 Task: Create a recurring task titled 'New Training' with a due date of 7/26/2023, high priority, assigned to 'Prateek Kumar', and categorized as 'Red category'. Include a description to identify potential suppliers, evaluate capabilities, negotiate terms, and present recommendations. Set the task to recur monthly until 7/26/2024.
Action: Mouse moved to (15, 173)
Screenshot: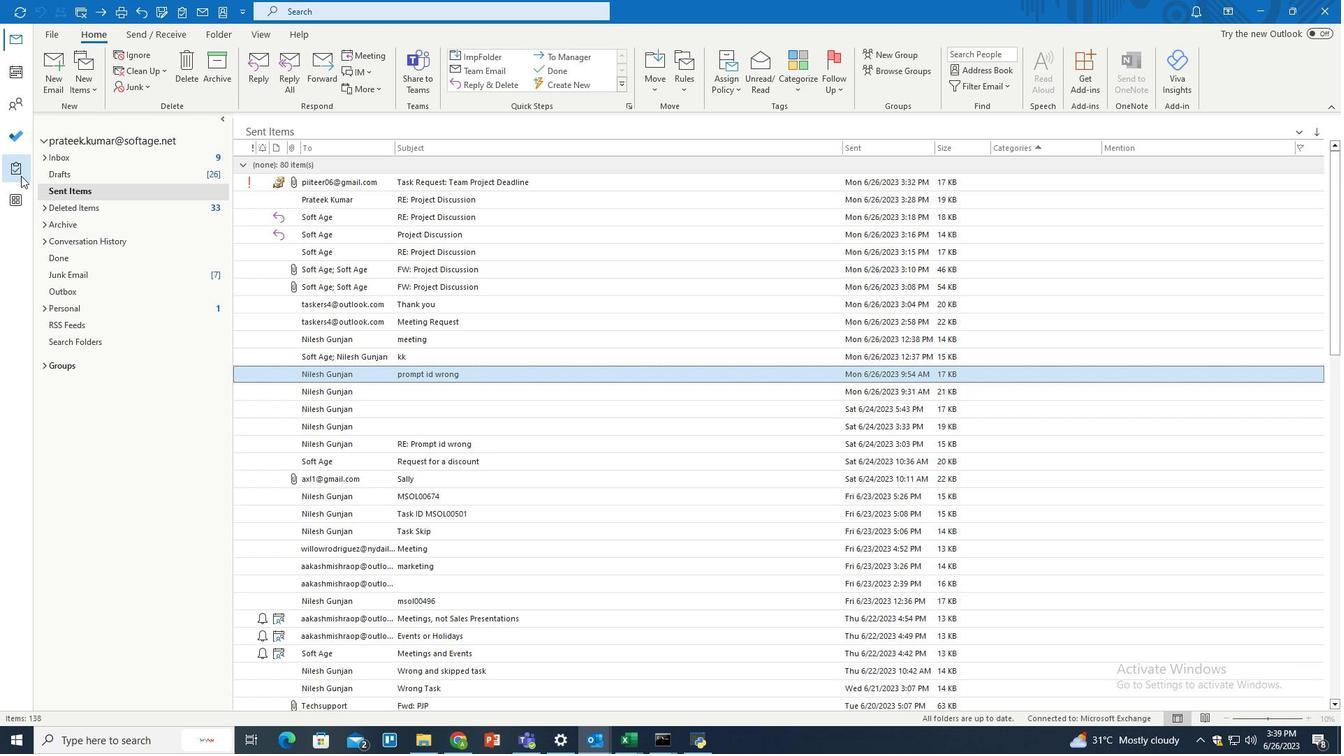 
Action: Mouse pressed left at (15, 173)
Screenshot: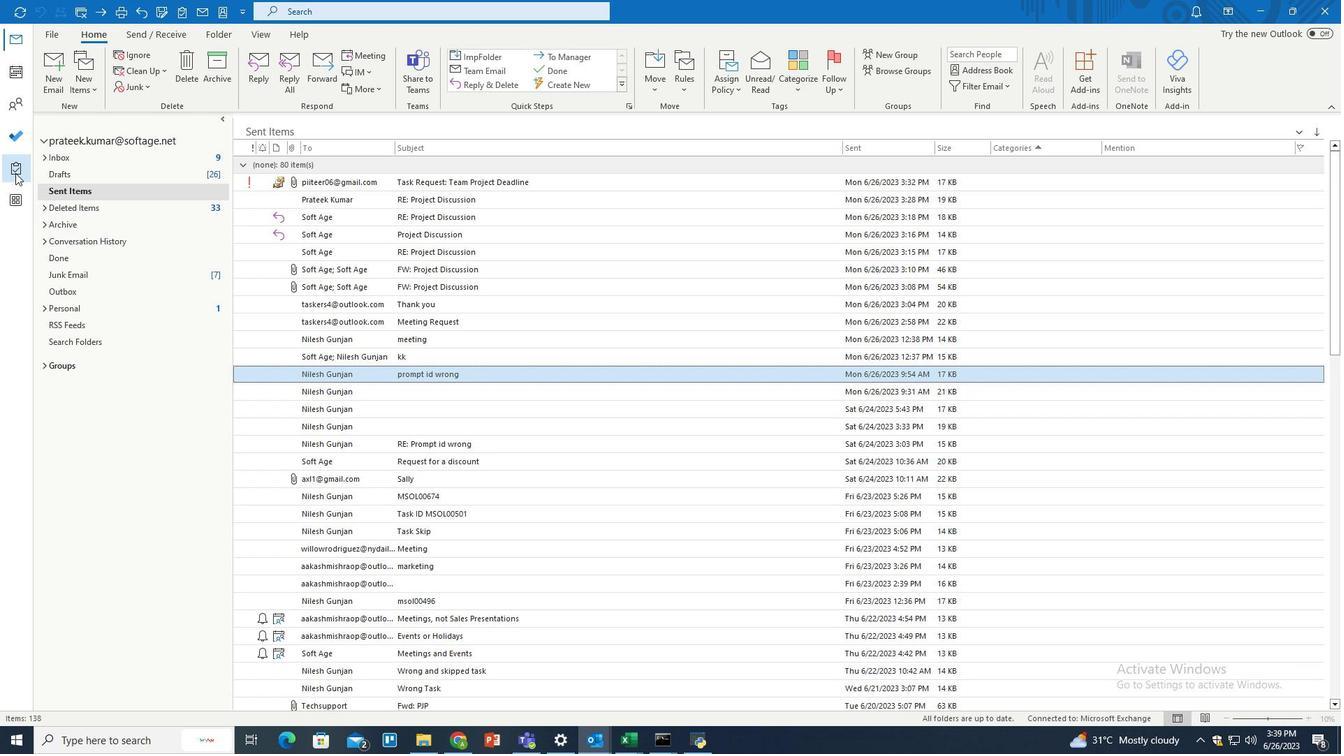 
Action: Mouse moved to (67, 162)
Screenshot: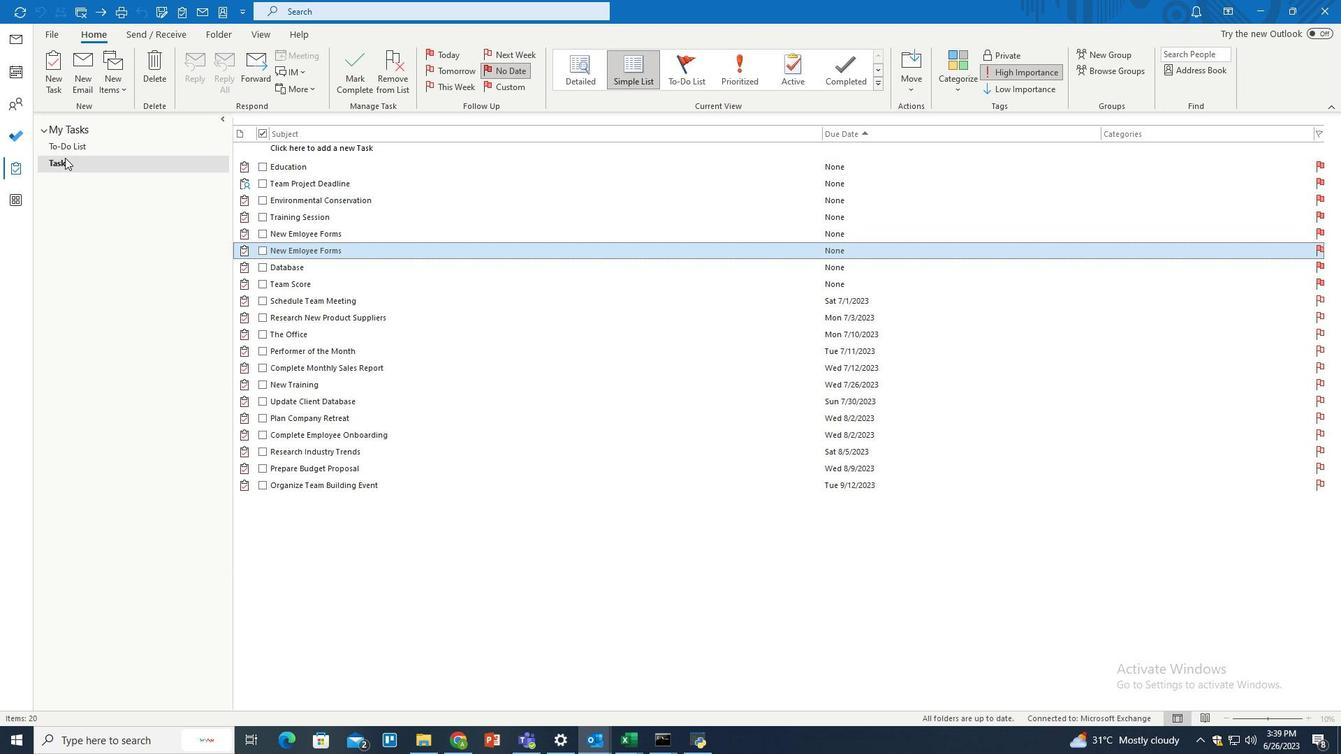 
Action: Mouse pressed left at (67, 162)
Screenshot: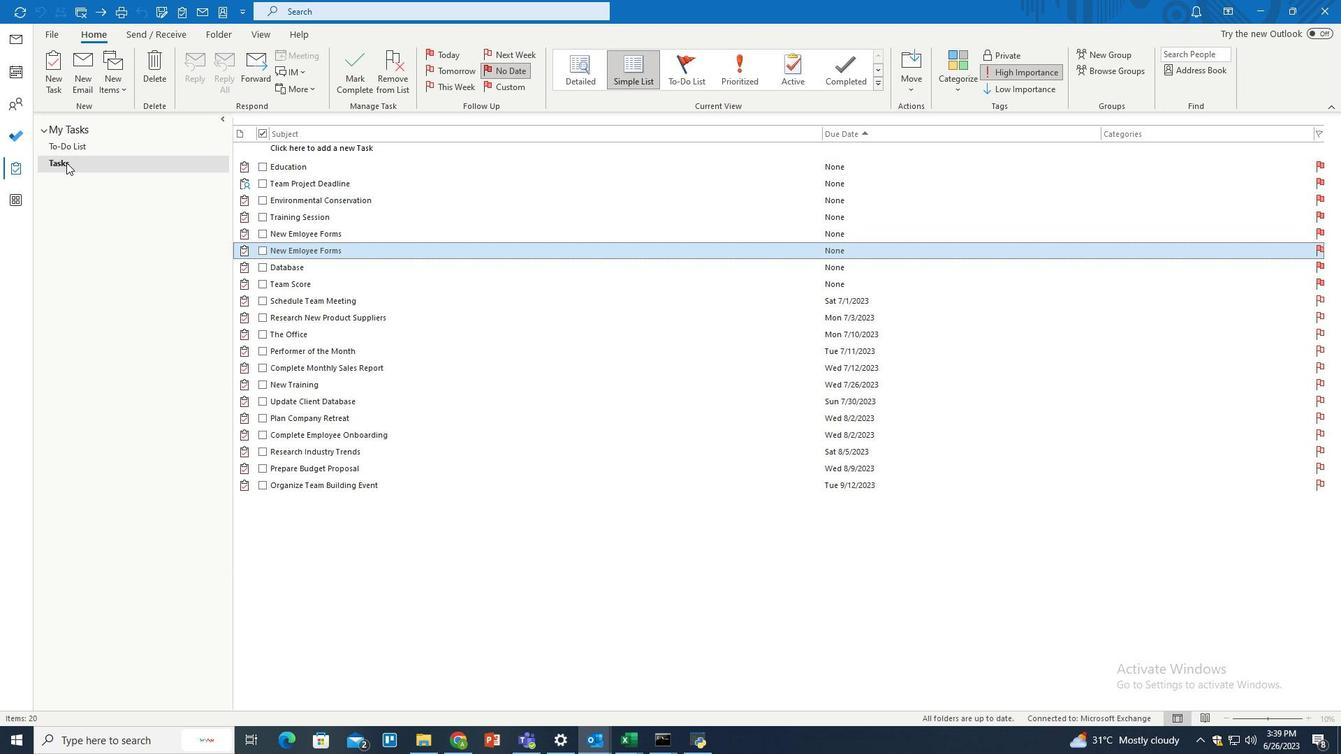 
Action: Mouse moved to (333, 384)
Screenshot: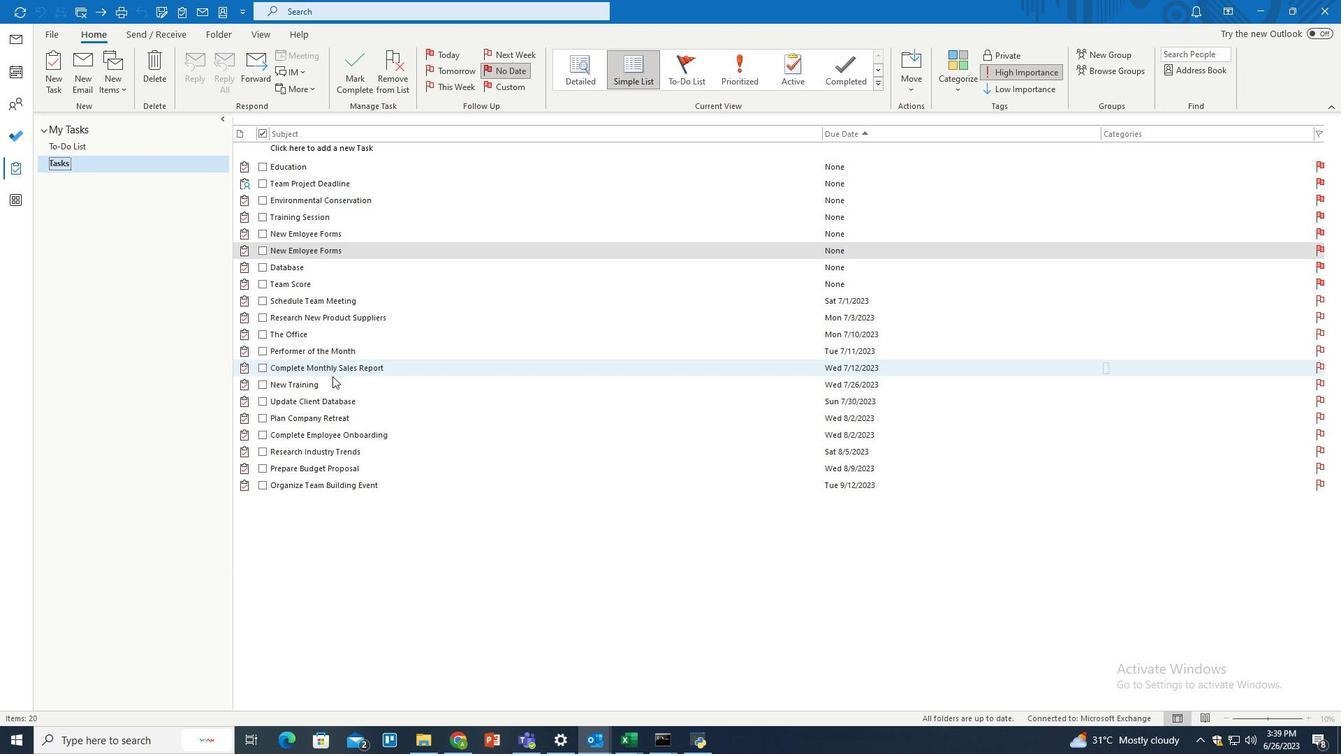 
Action: Mouse pressed left at (333, 384)
Screenshot: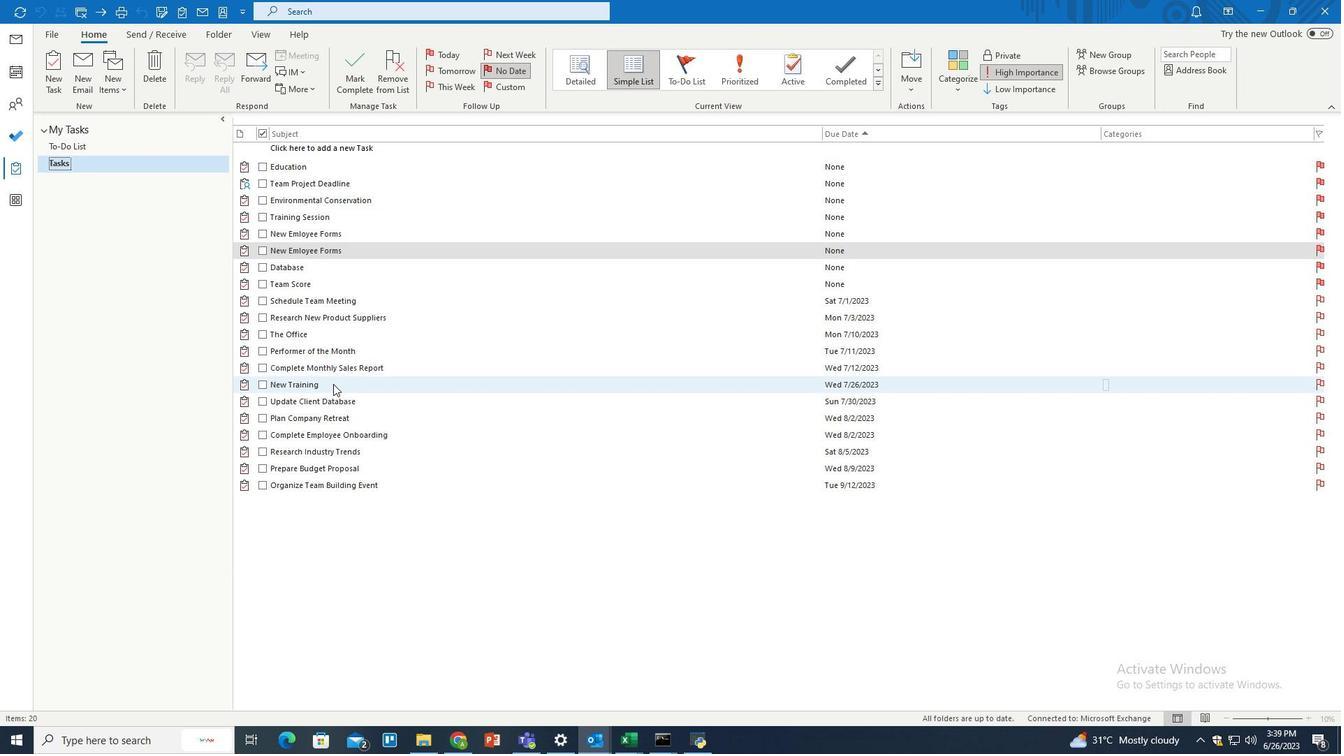 
Action: Mouse pressed left at (333, 384)
Screenshot: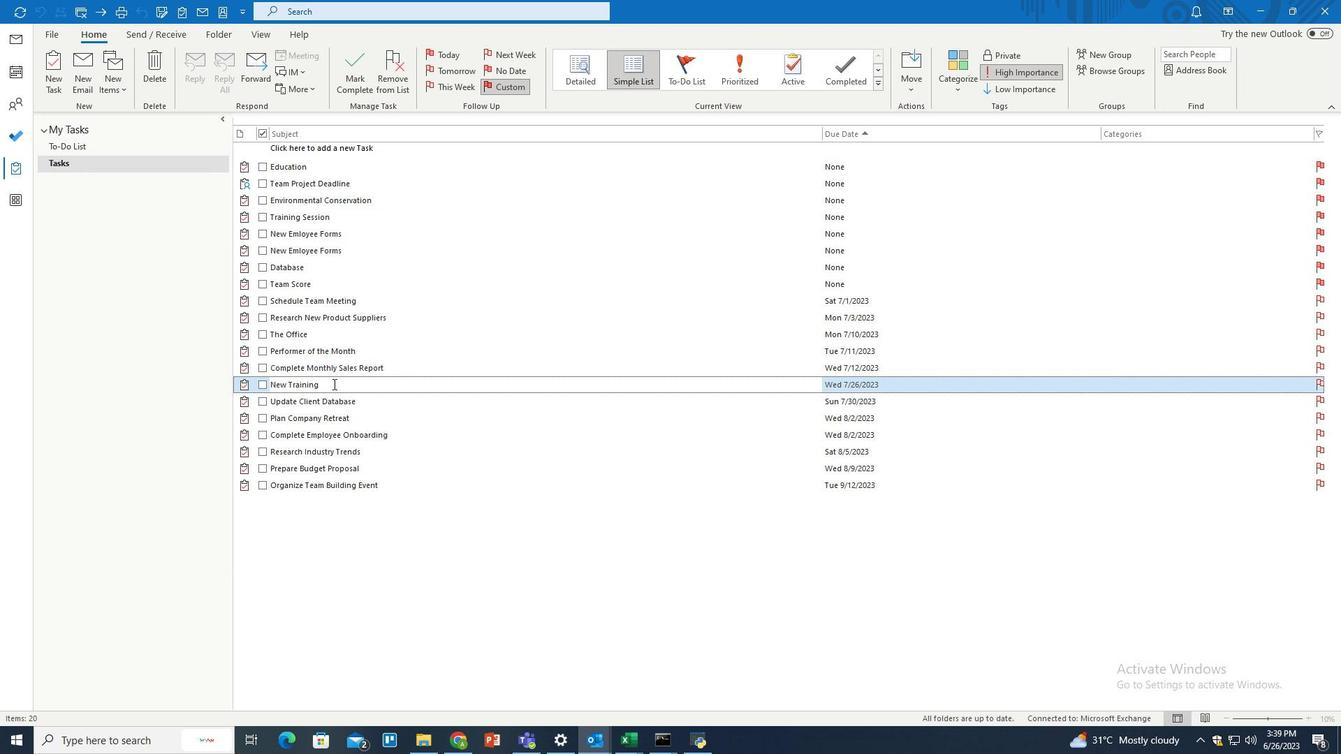 
Action: Mouse pressed left at (333, 384)
Screenshot: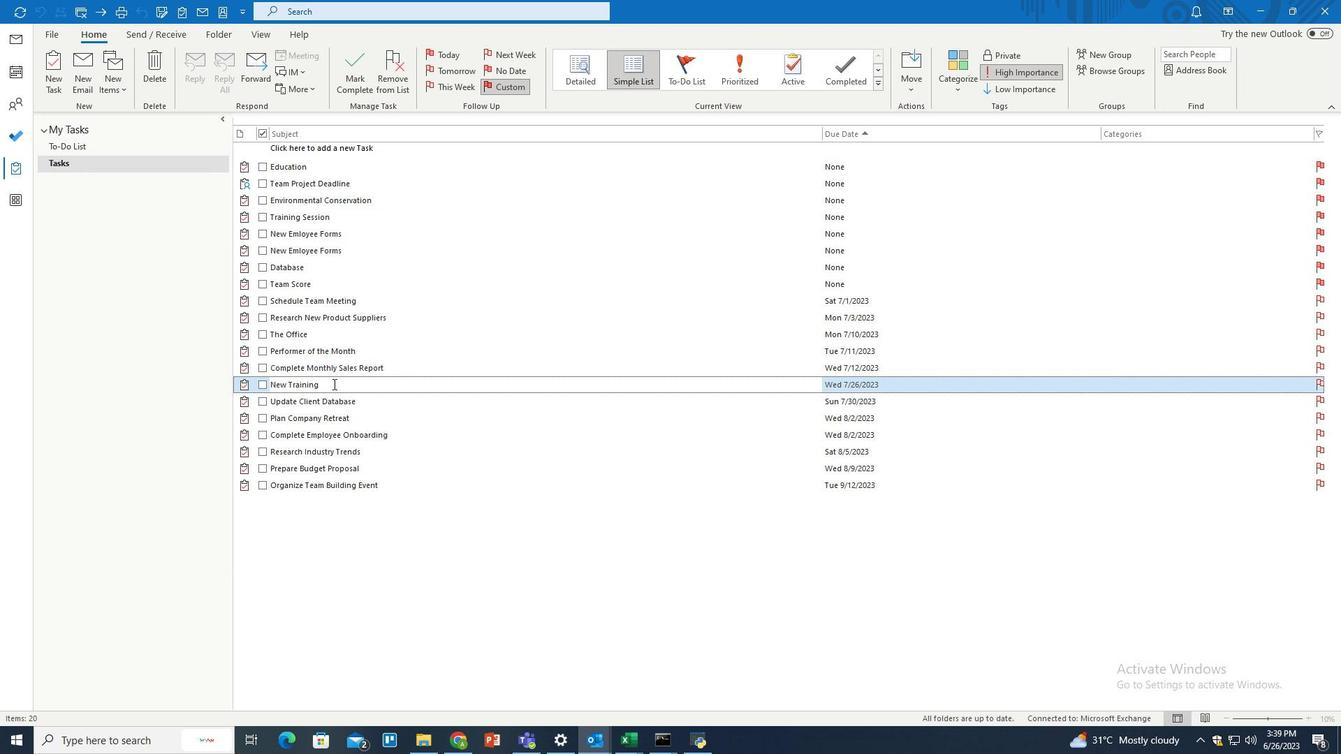 
Action: Mouse moved to (589, 279)
Screenshot: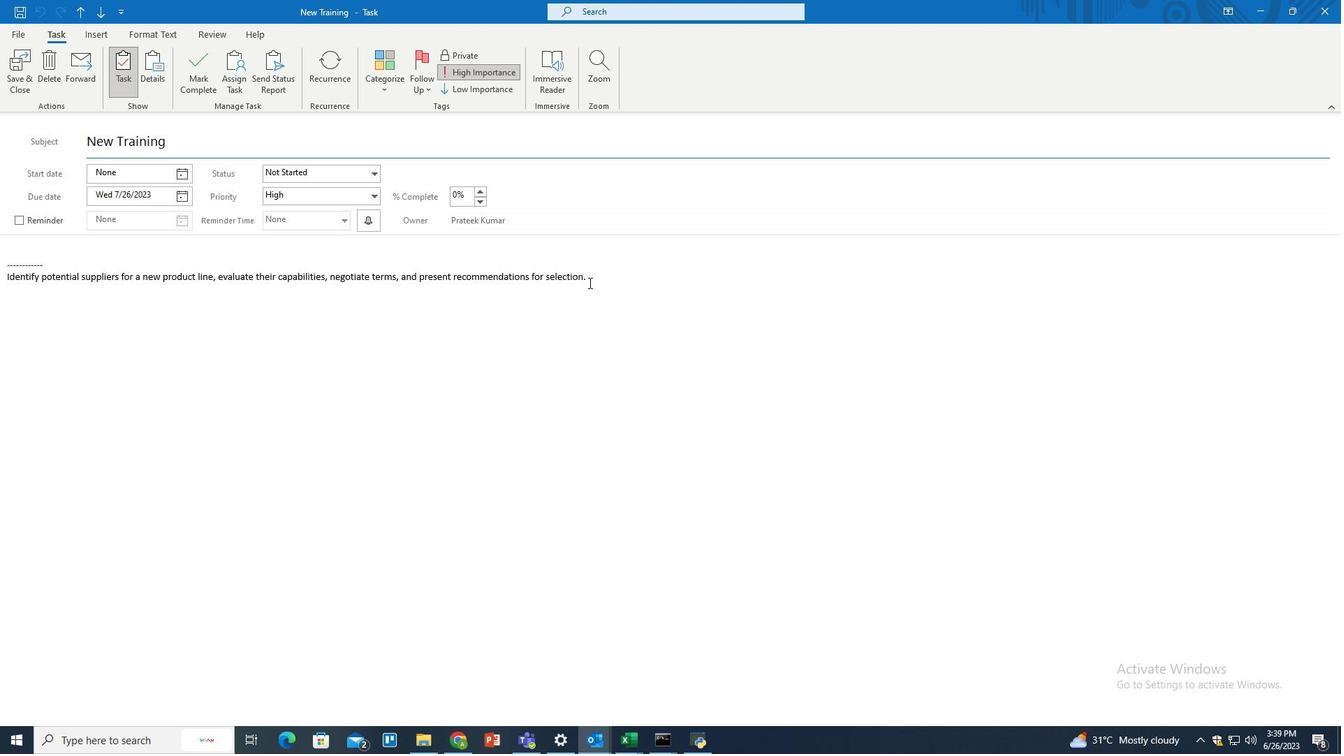 
Action: Mouse pressed left at (589, 279)
Screenshot: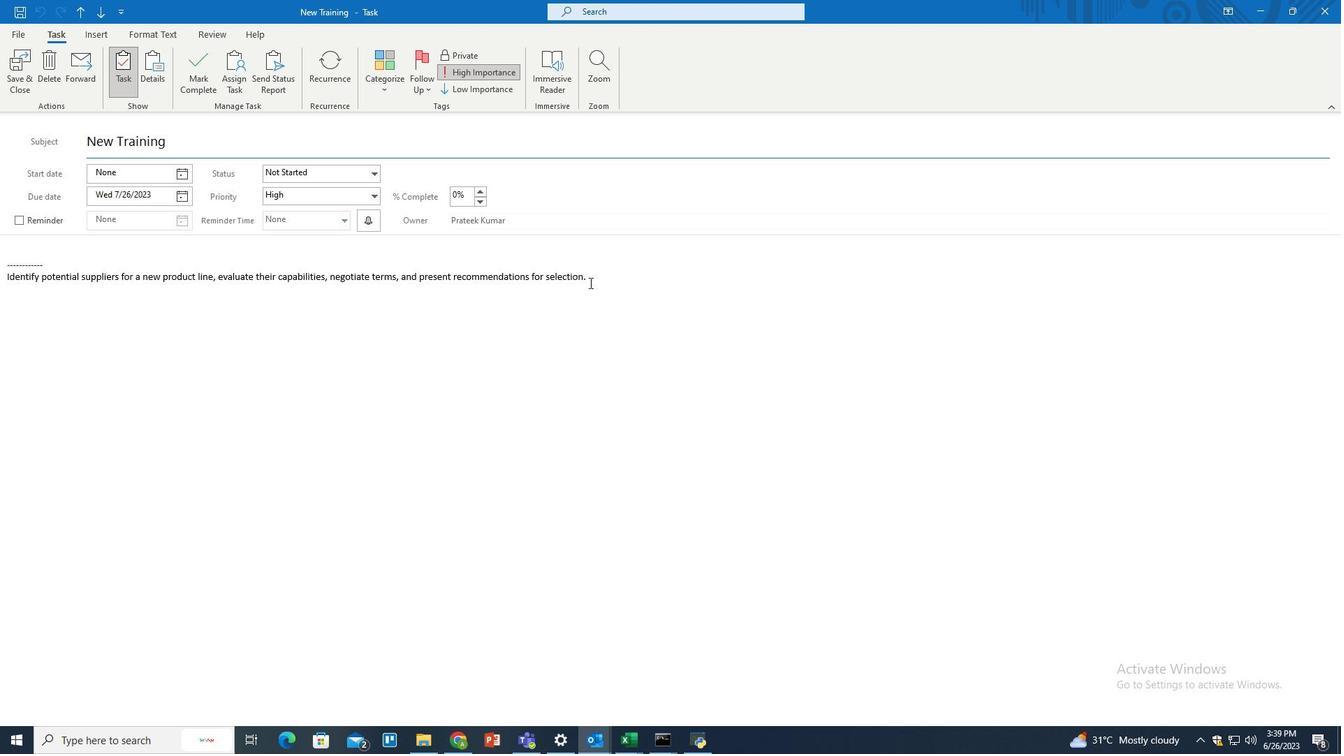 
Action: Mouse moved to (332, 70)
Screenshot: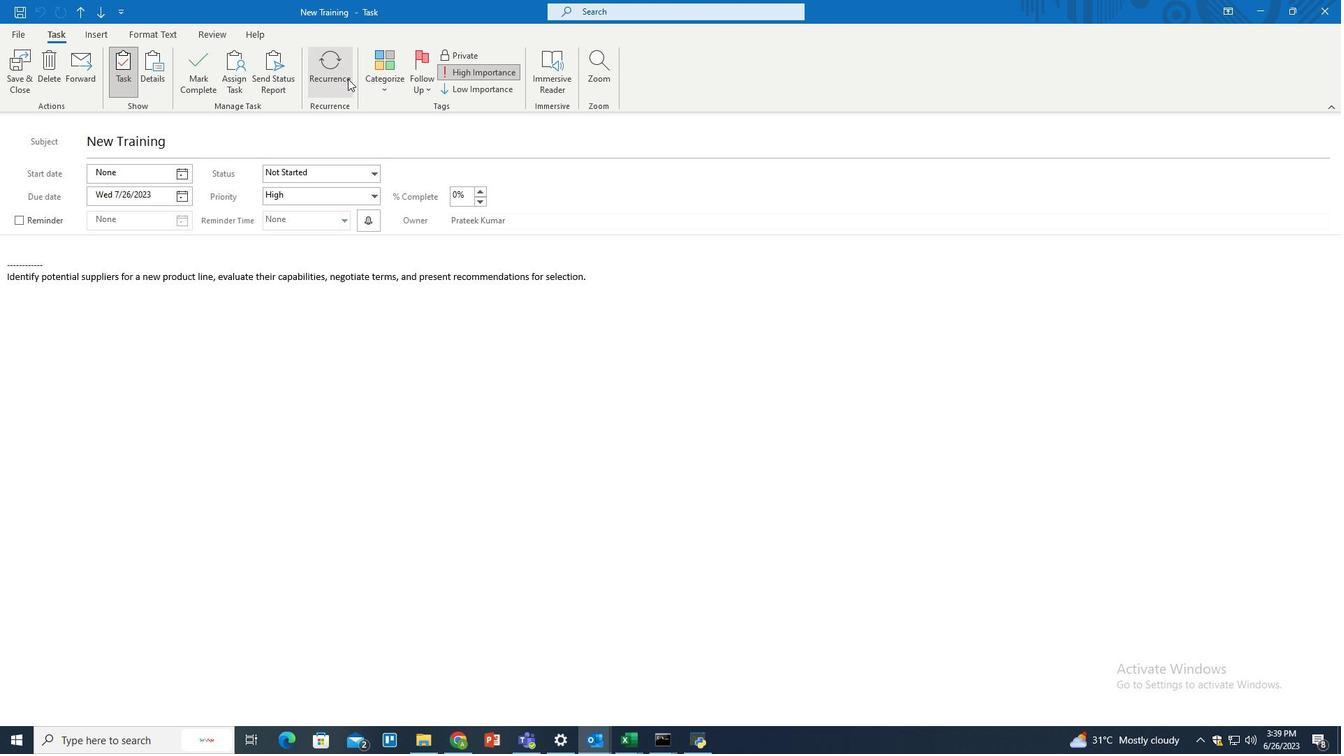
Action: Mouse pressed left at (332, 70)
Screenshot: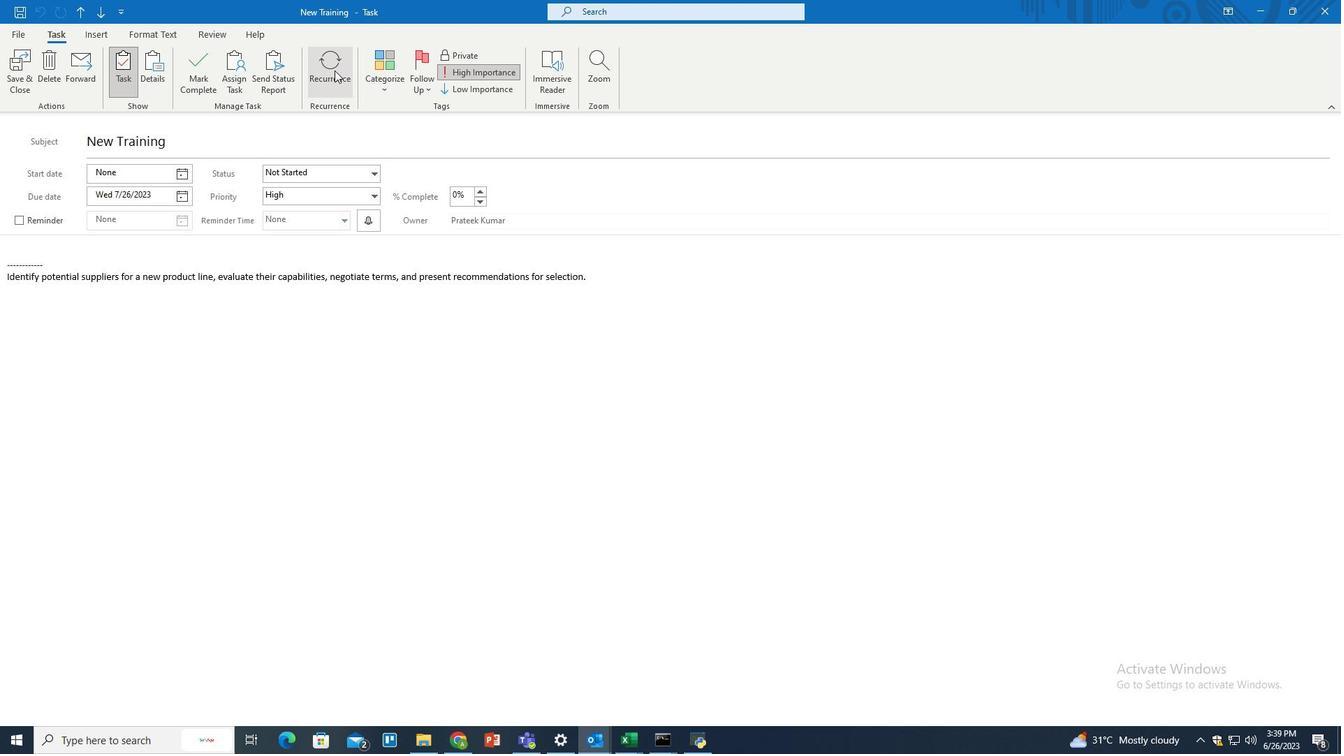 
Action: Mouse moved to (514, 332)
Screenshot: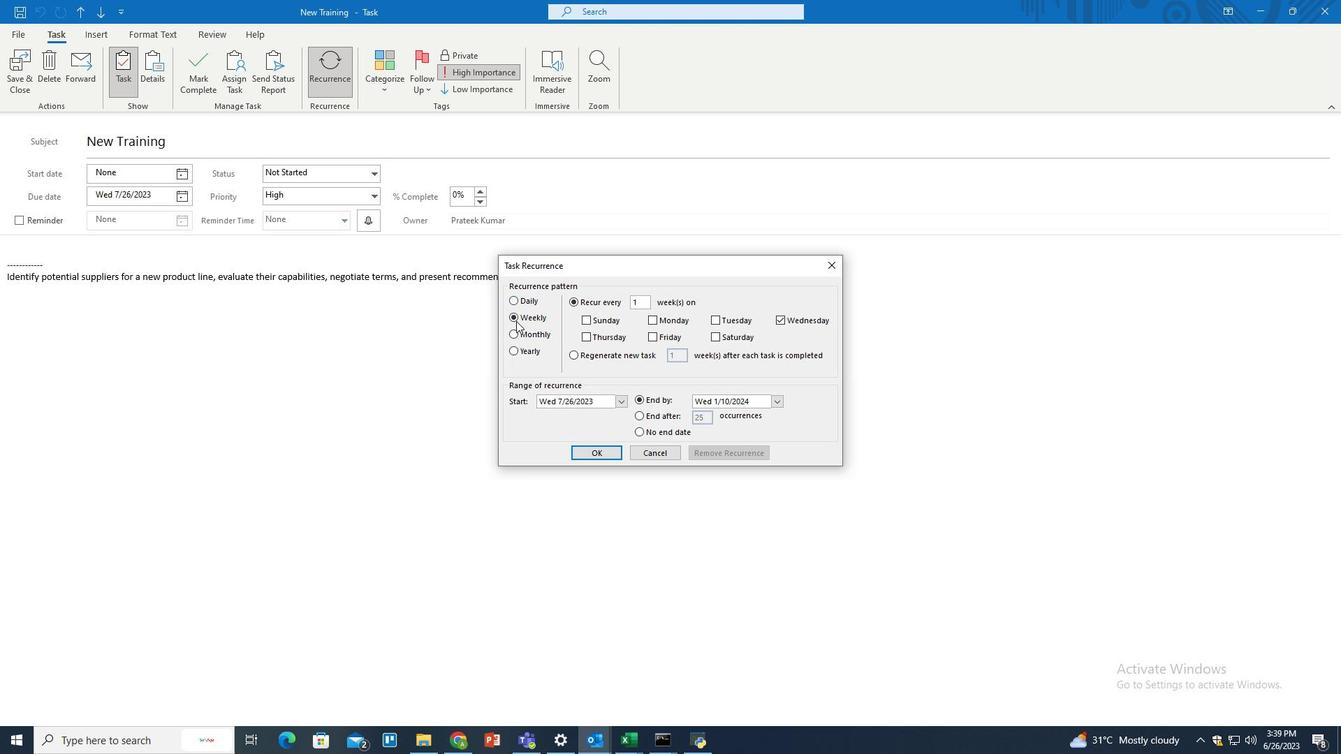 
Action: Mouse pressed left at (514, 332)
Screenshot: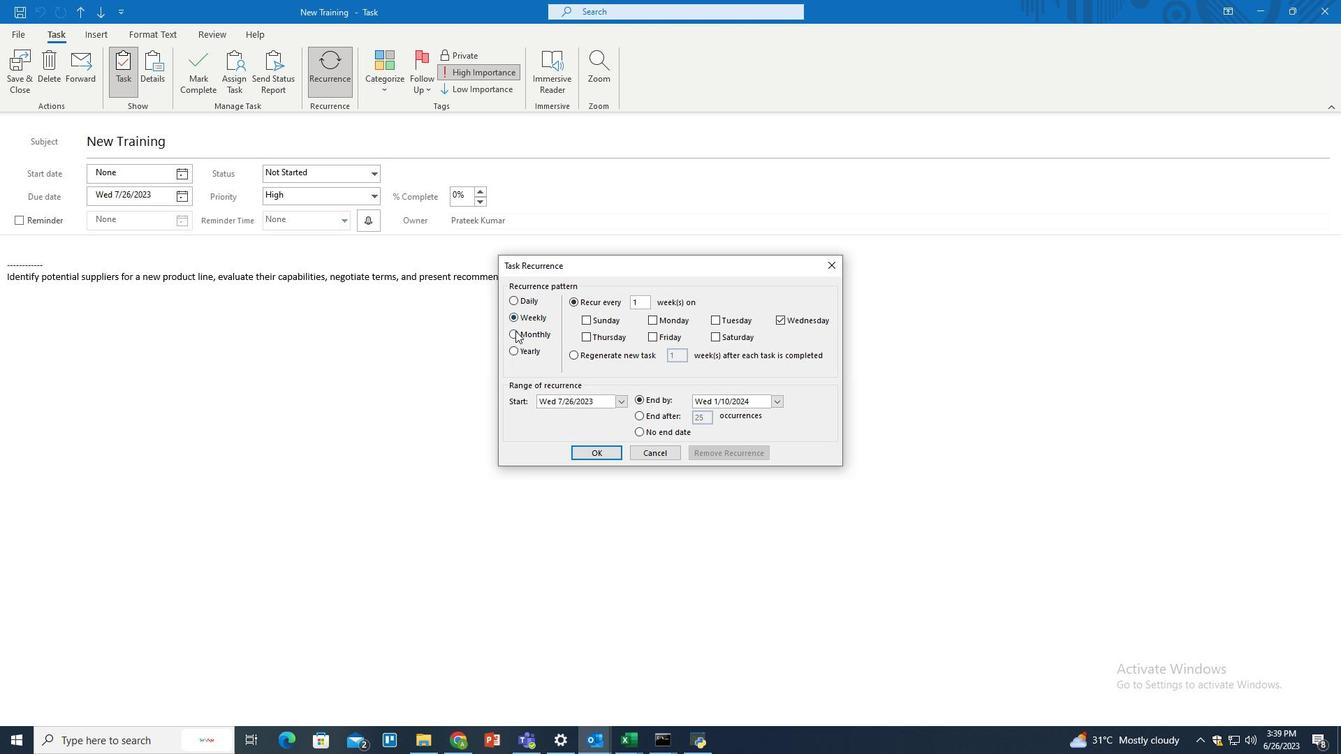 
Action: Mouse moved to (598, 450)
Screenshot: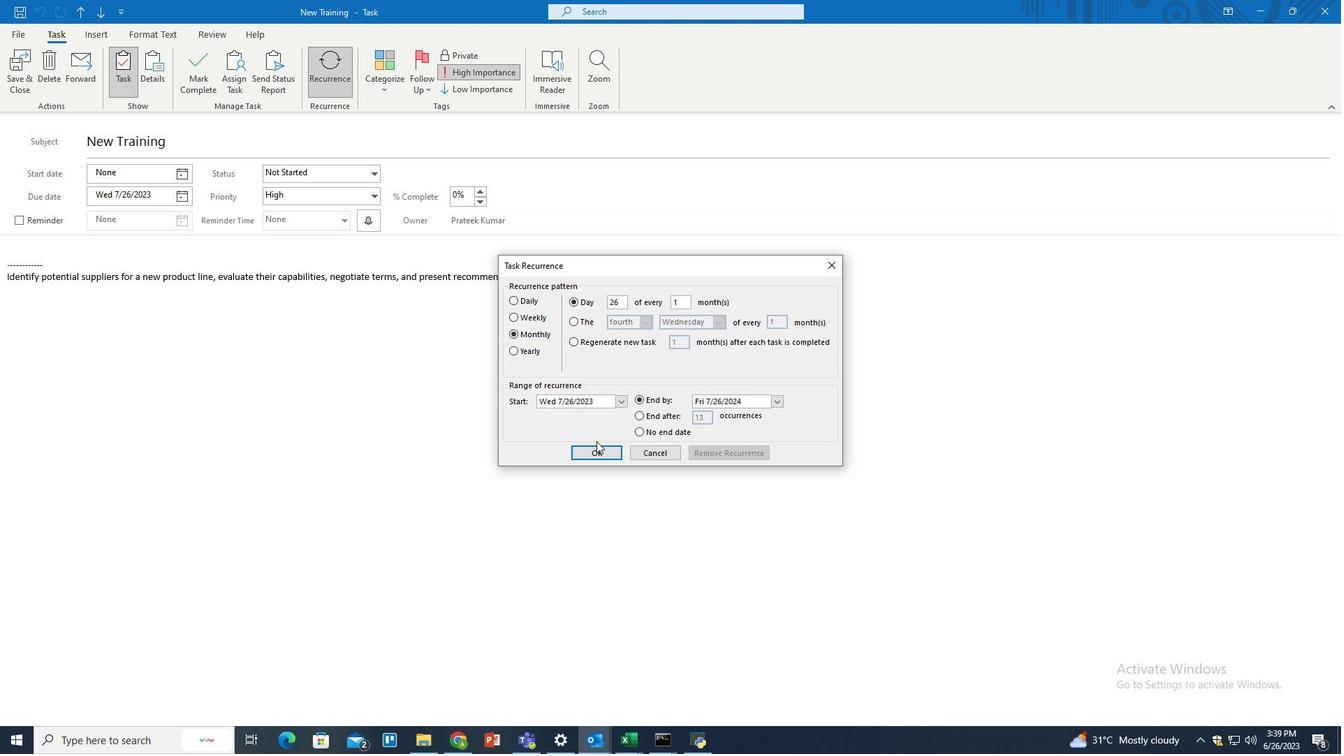 
Action: Mouse pressed left at (598, 450)
Screenshot: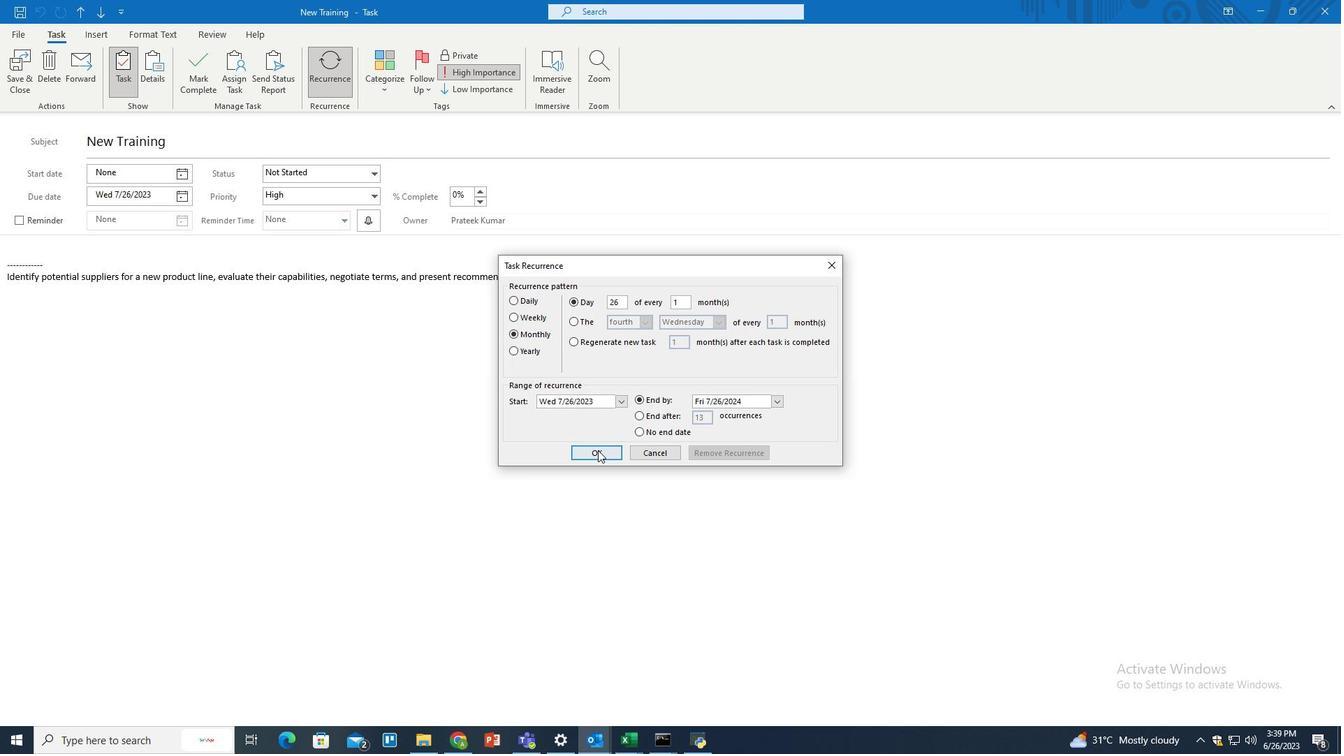
Action: Mouse moved to (436, 65)
Screenshot: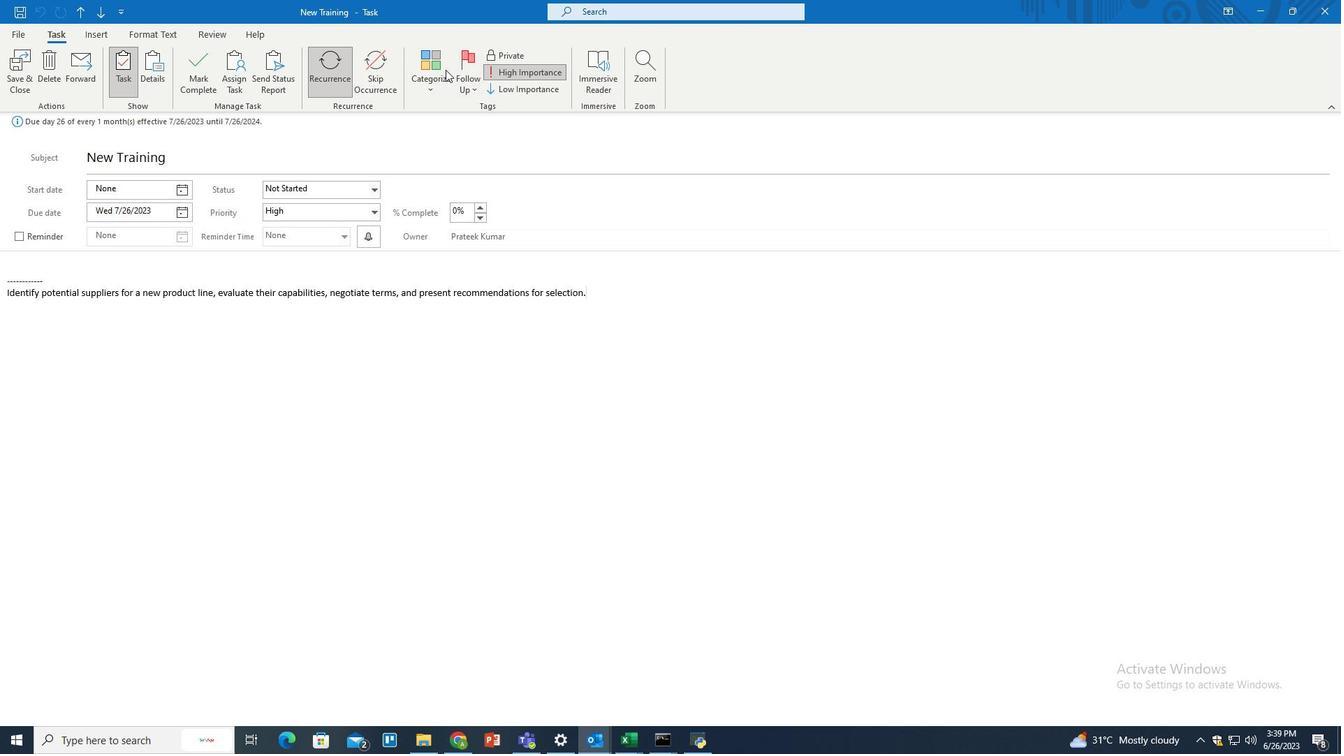 
Action: Mouse pressed left at (436, 65)
Screenshot: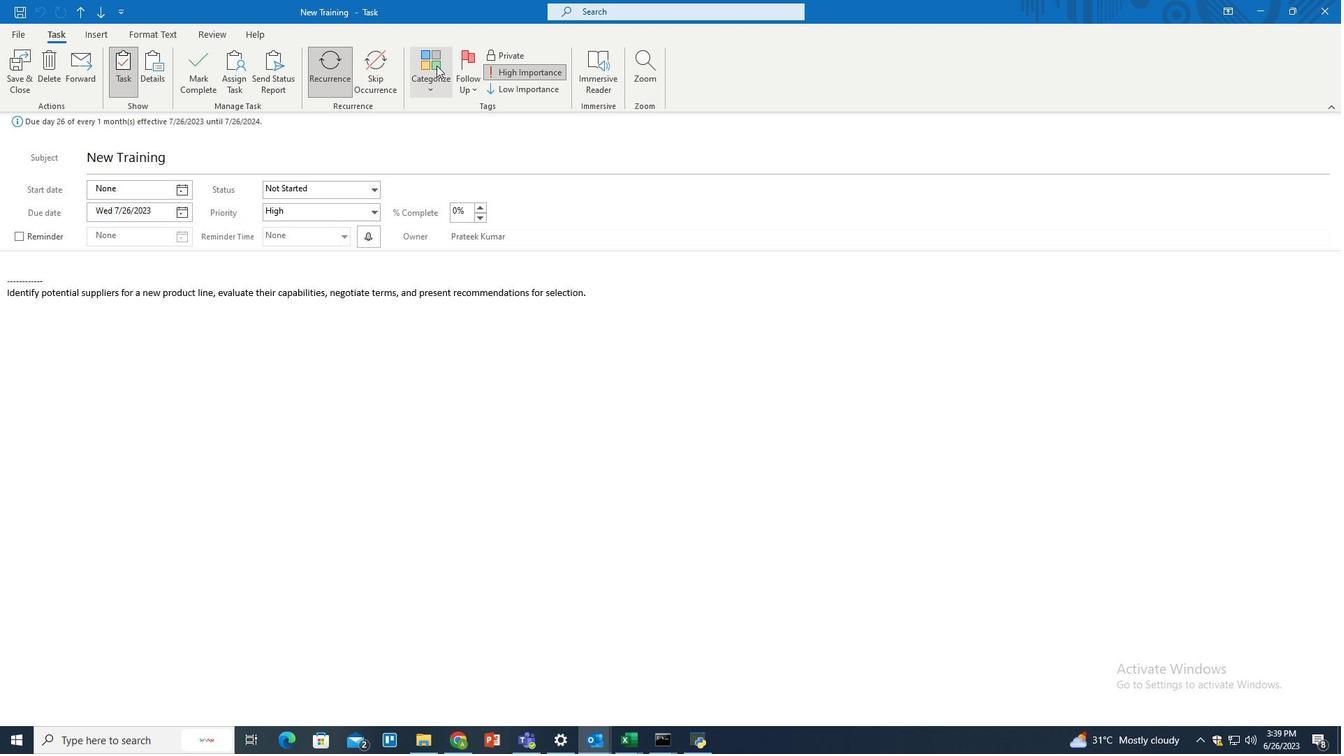 
Action: Mouse moved to (446, 206)
Screenshot: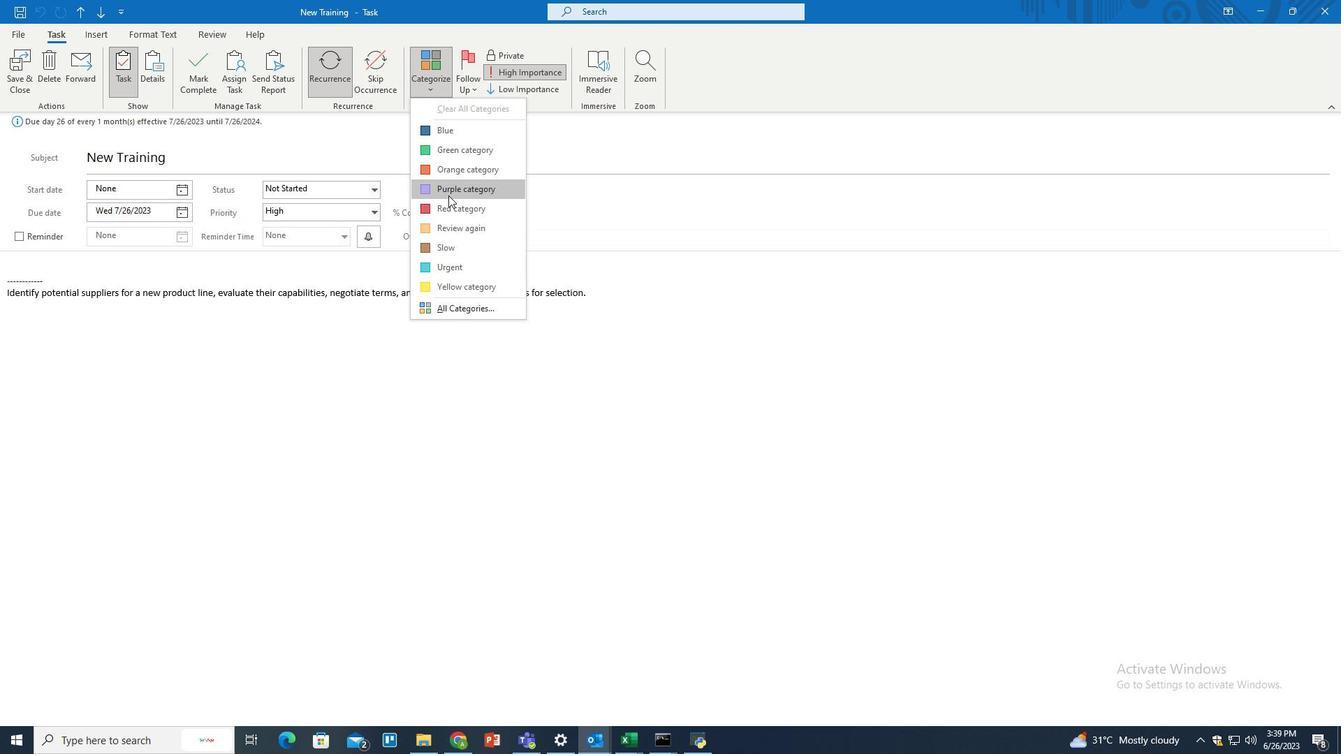 
Action: Mouse pressed left at (446, 206)
Screenshot: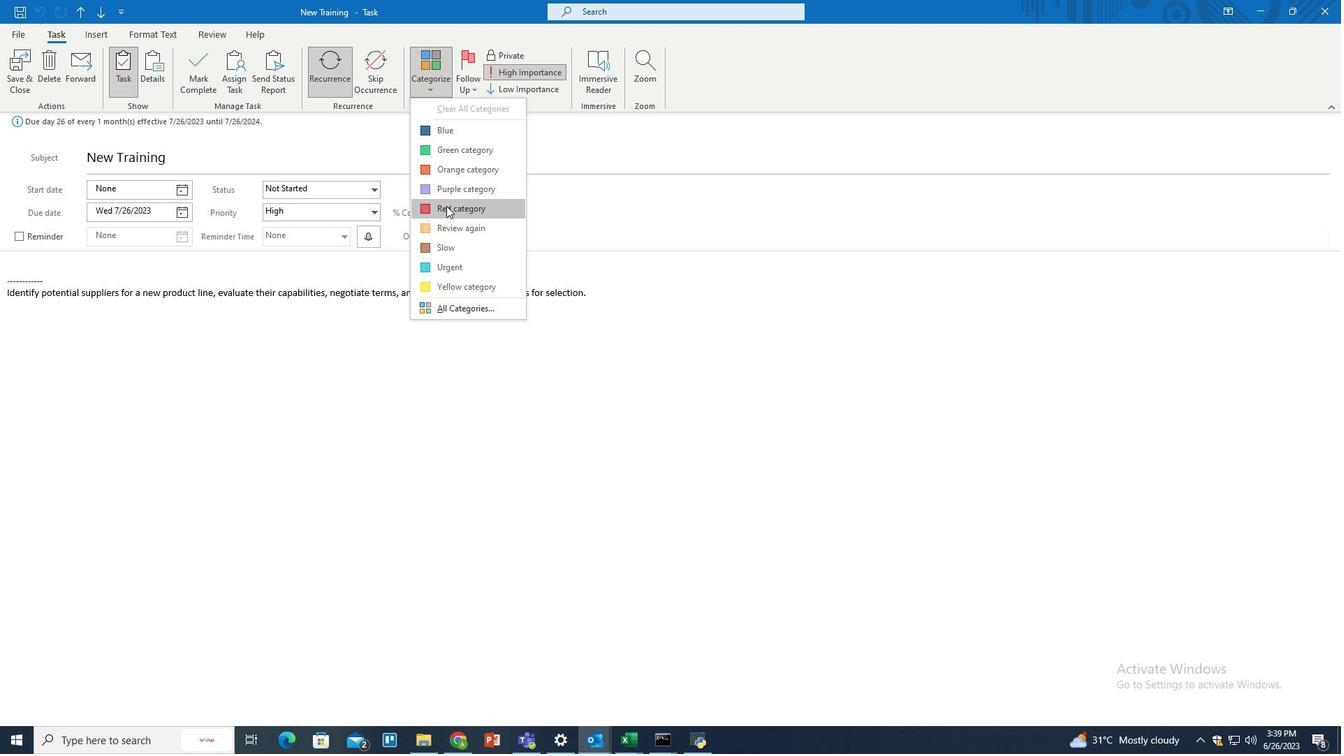 
Action: Mouse moved to (598, 87)
Screenshot: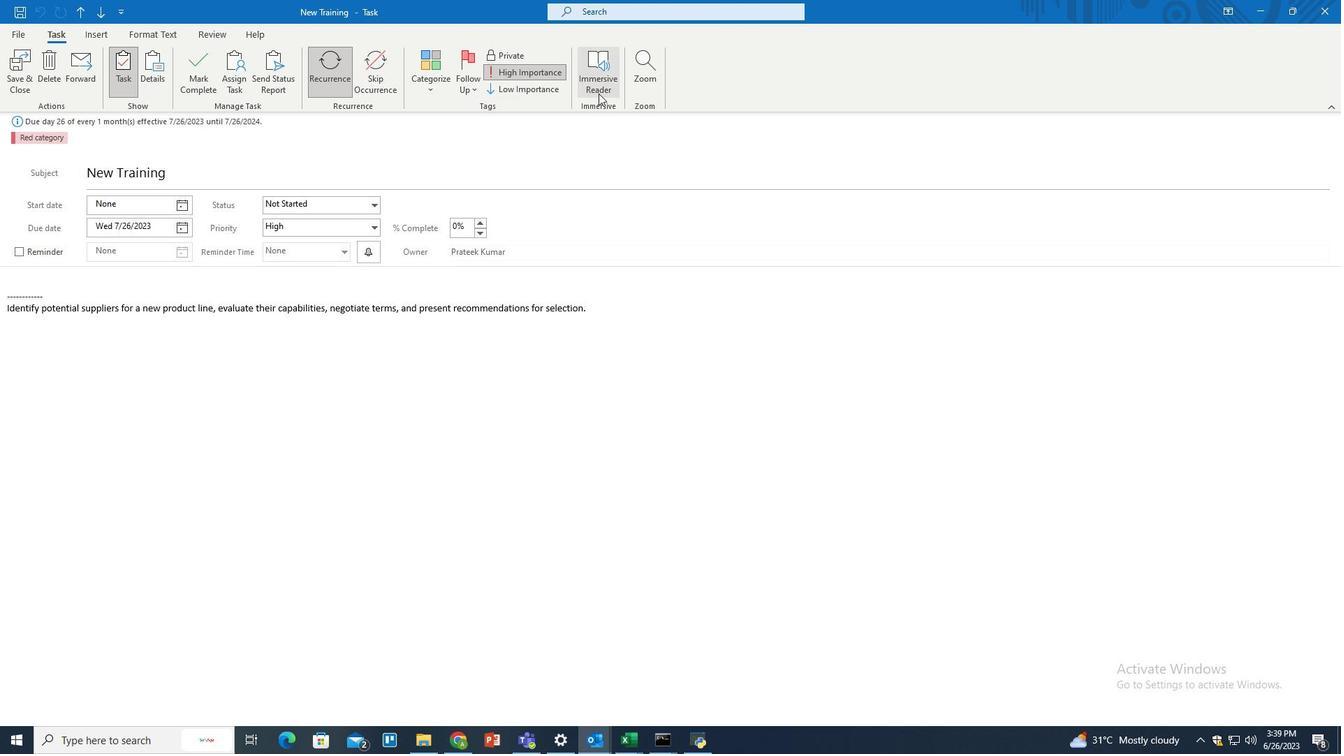 
Action: Mouse pressed left at (598, 87)
Screenshot: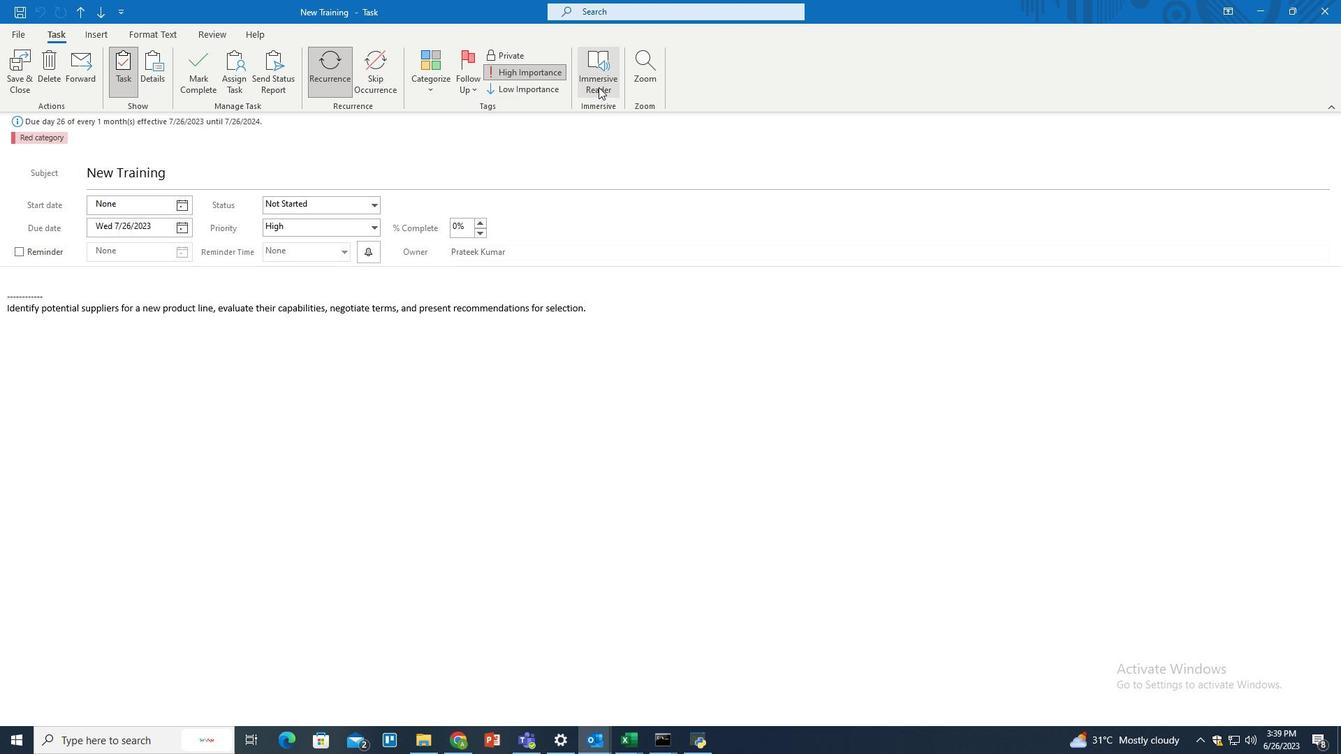 
Action: Mouse moved to (65, 33)
Screenshot: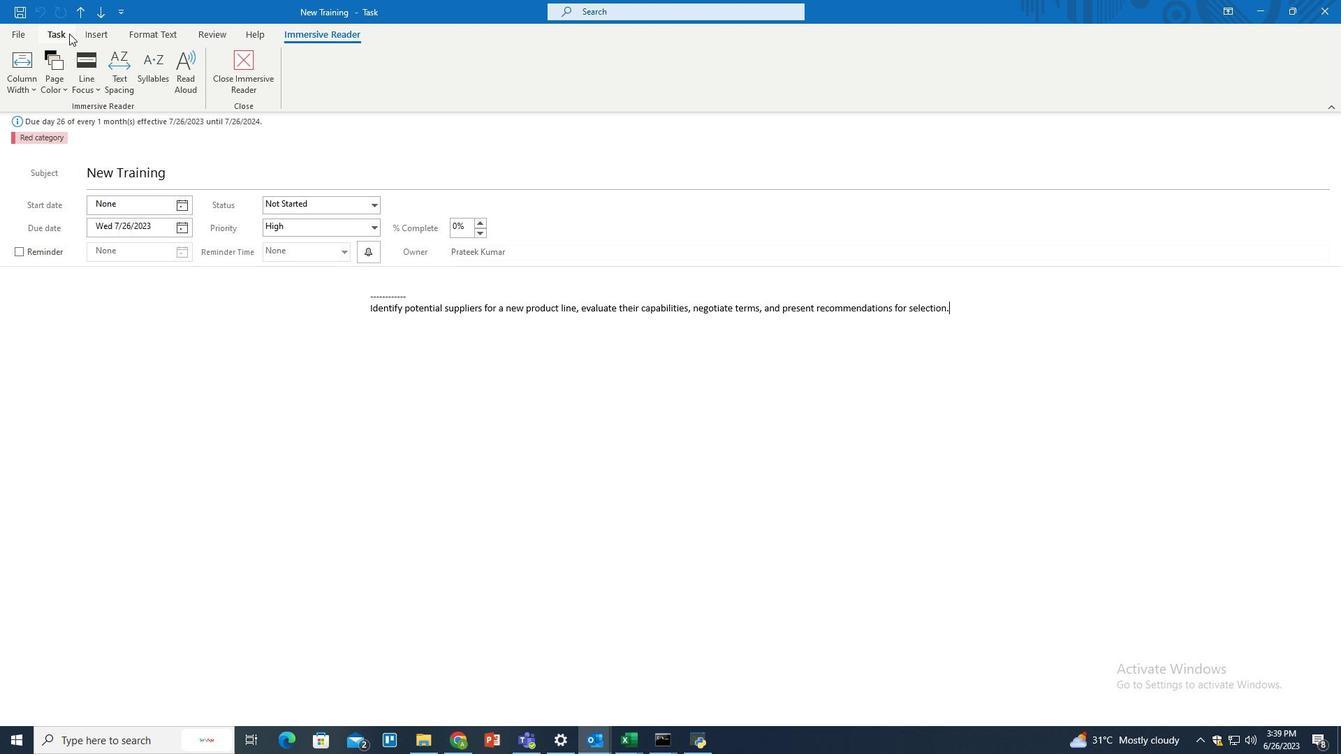 
Action: Mouse pressed left at (65, 33)
Screenshot: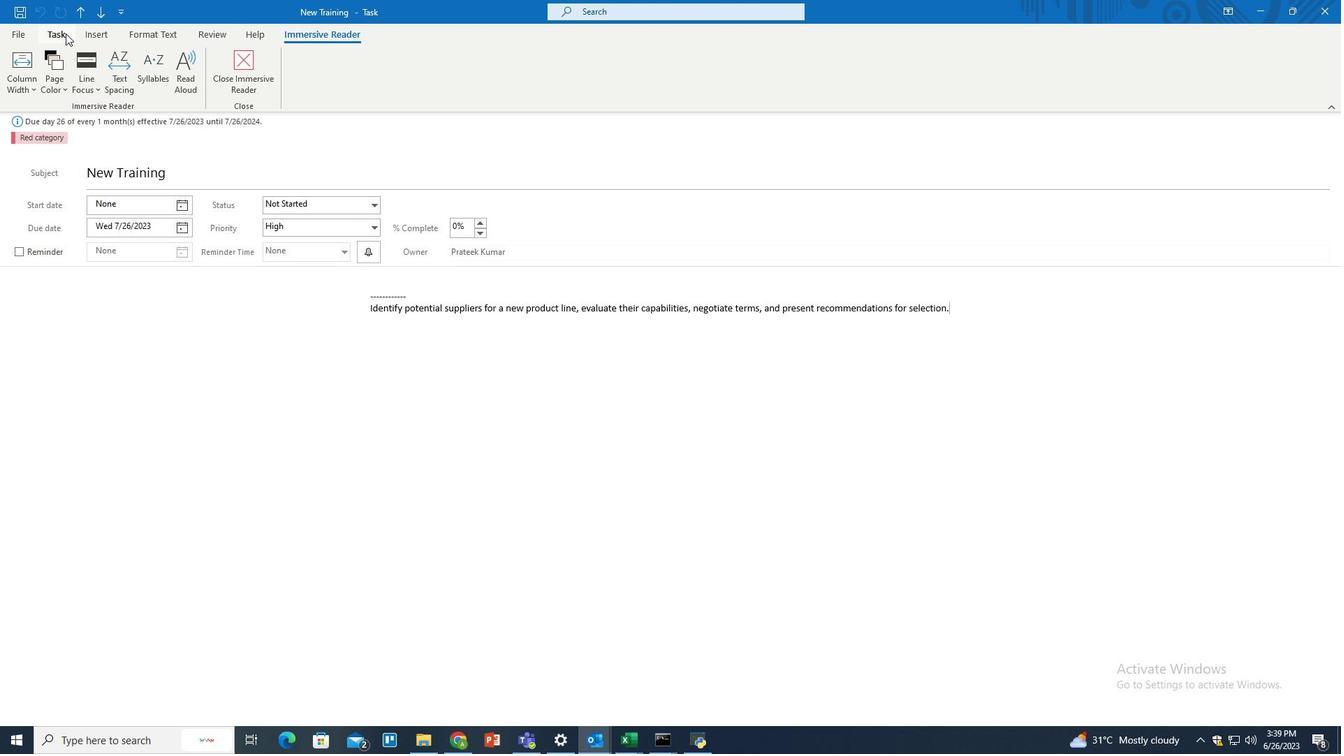 
Action: Mouse moved to (652, 77)
Screenshot: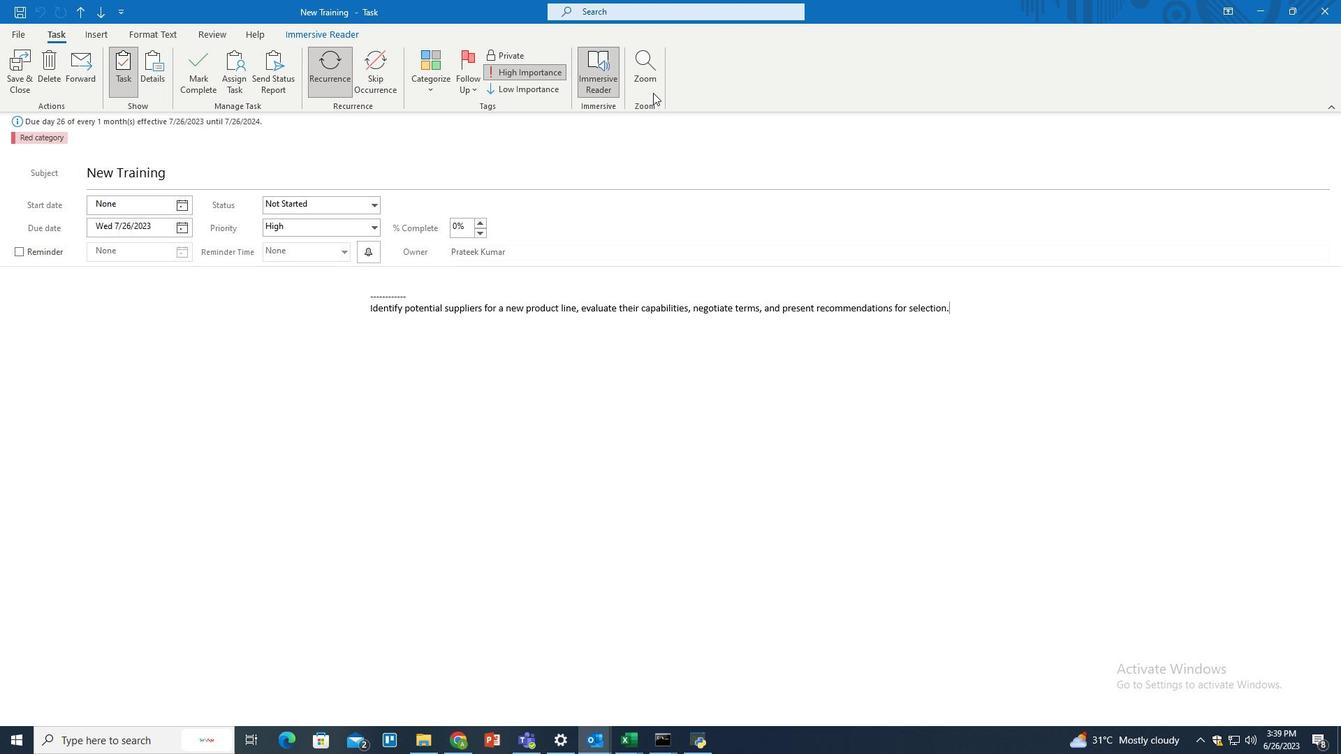 
Action: Mouse pressed left at (652, 77)
Screenshot: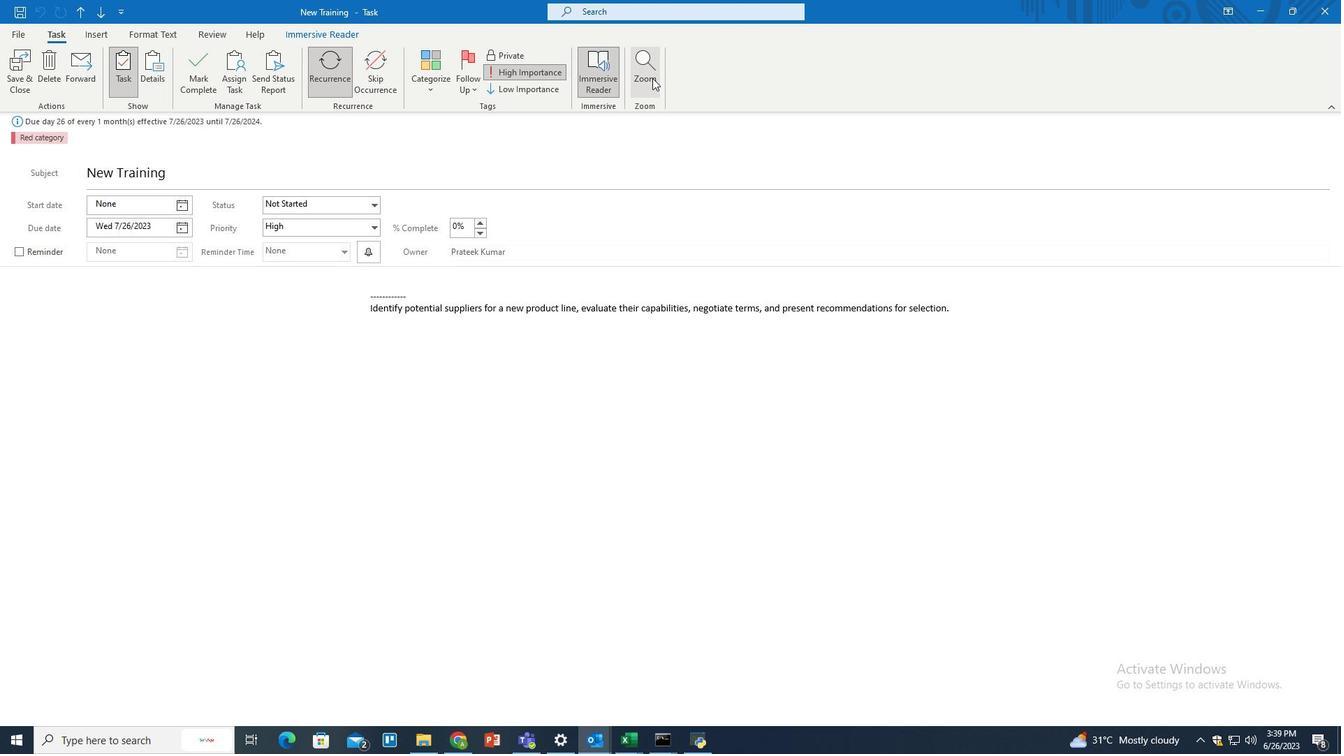 
Action: Mouse moved to (581, 338)
Screenshot: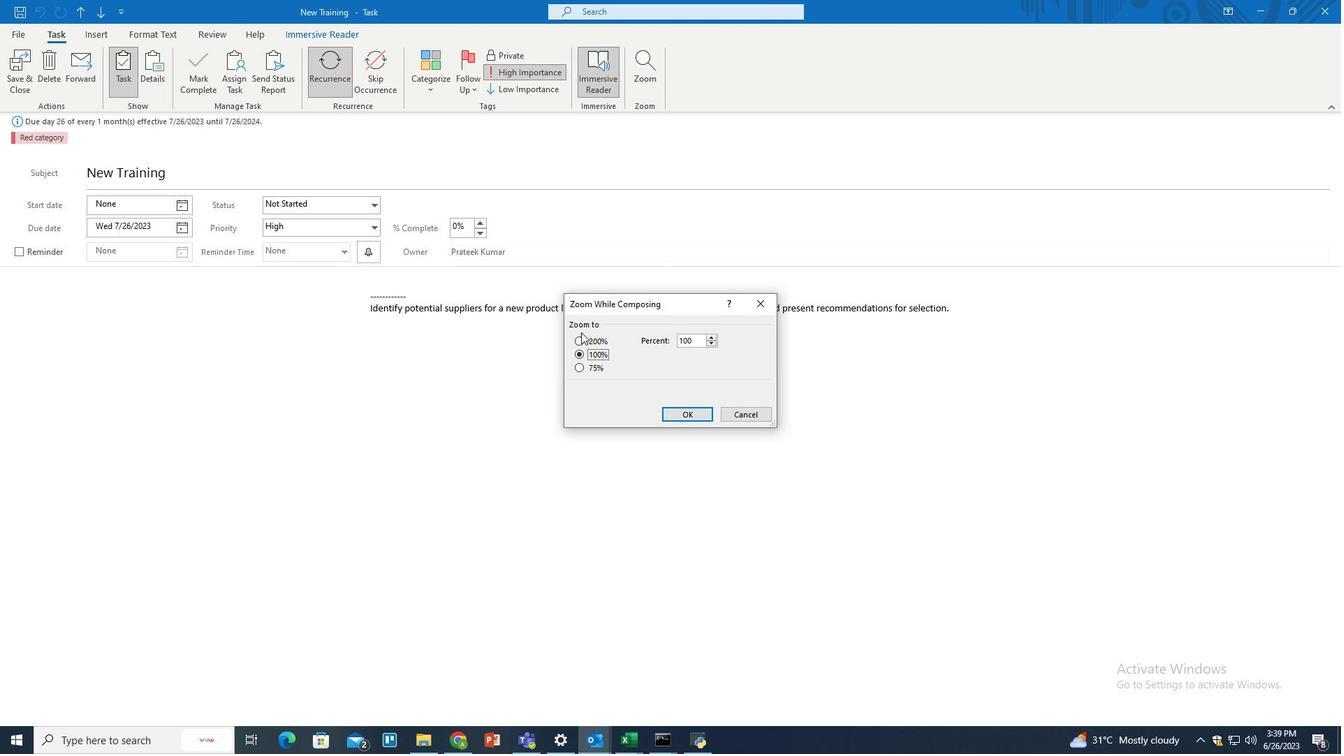 
Action: Mouse pressed left at (581, 338)
Screenshot: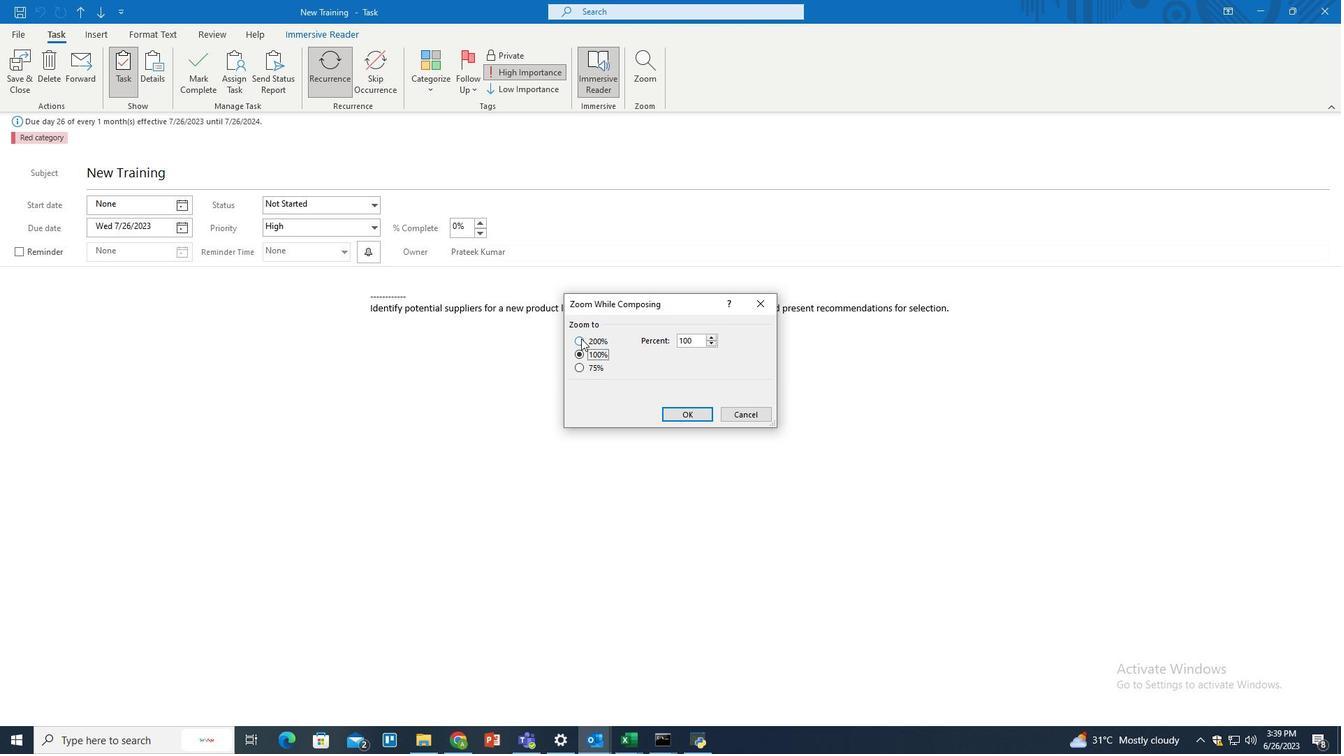 
Action: Mouse moved to (682, 413)
Screenshot: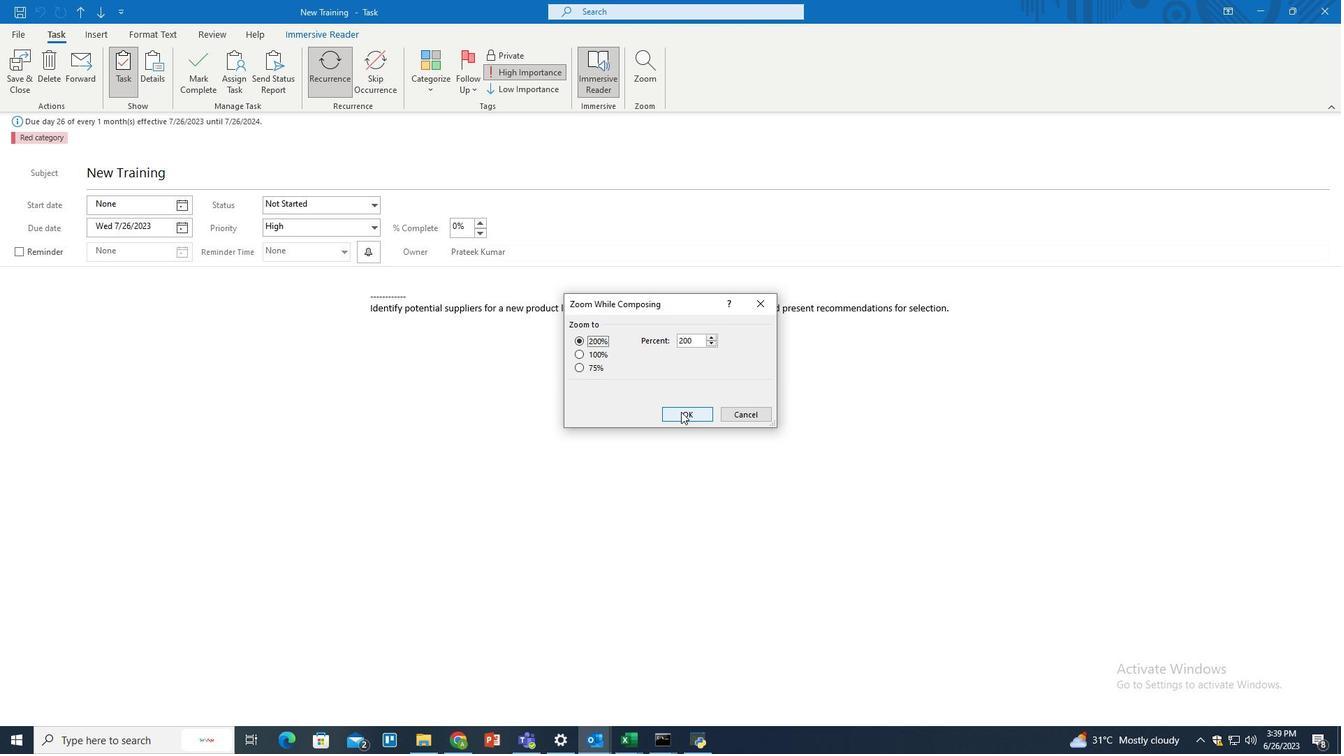 
Action: Mouse pressed left at (682, 413)
Screenshot: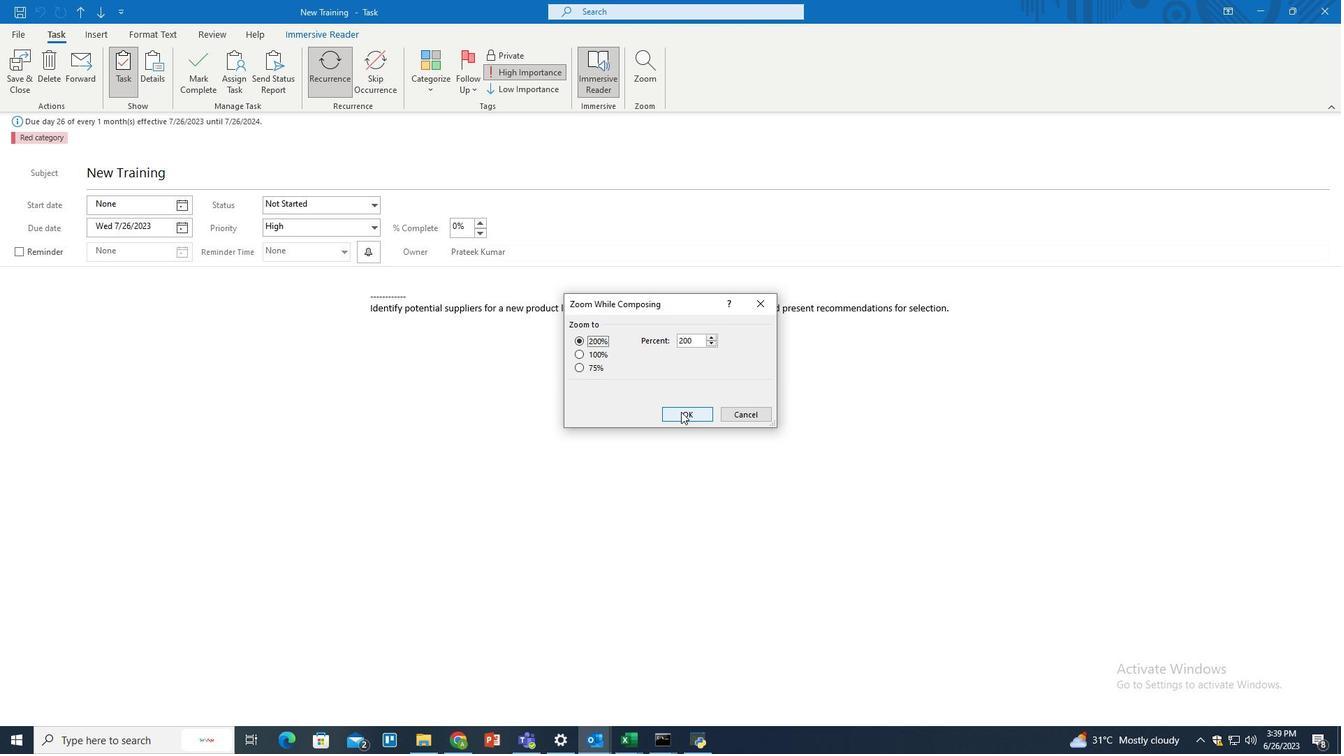 
Action: Mouse moved to (670, 390)
Screenshot: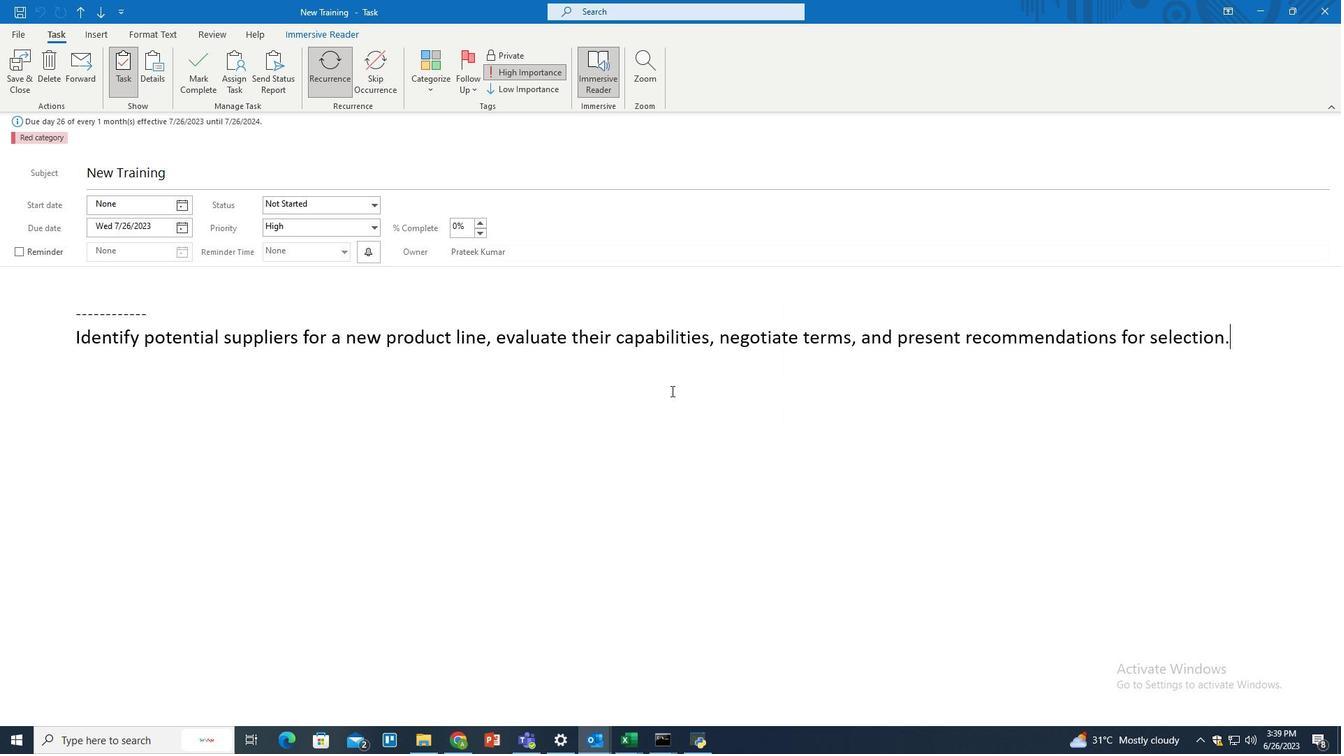 
